 Task: Apply top border.
Action: Mouse moved to (261, 446)
Screenshot: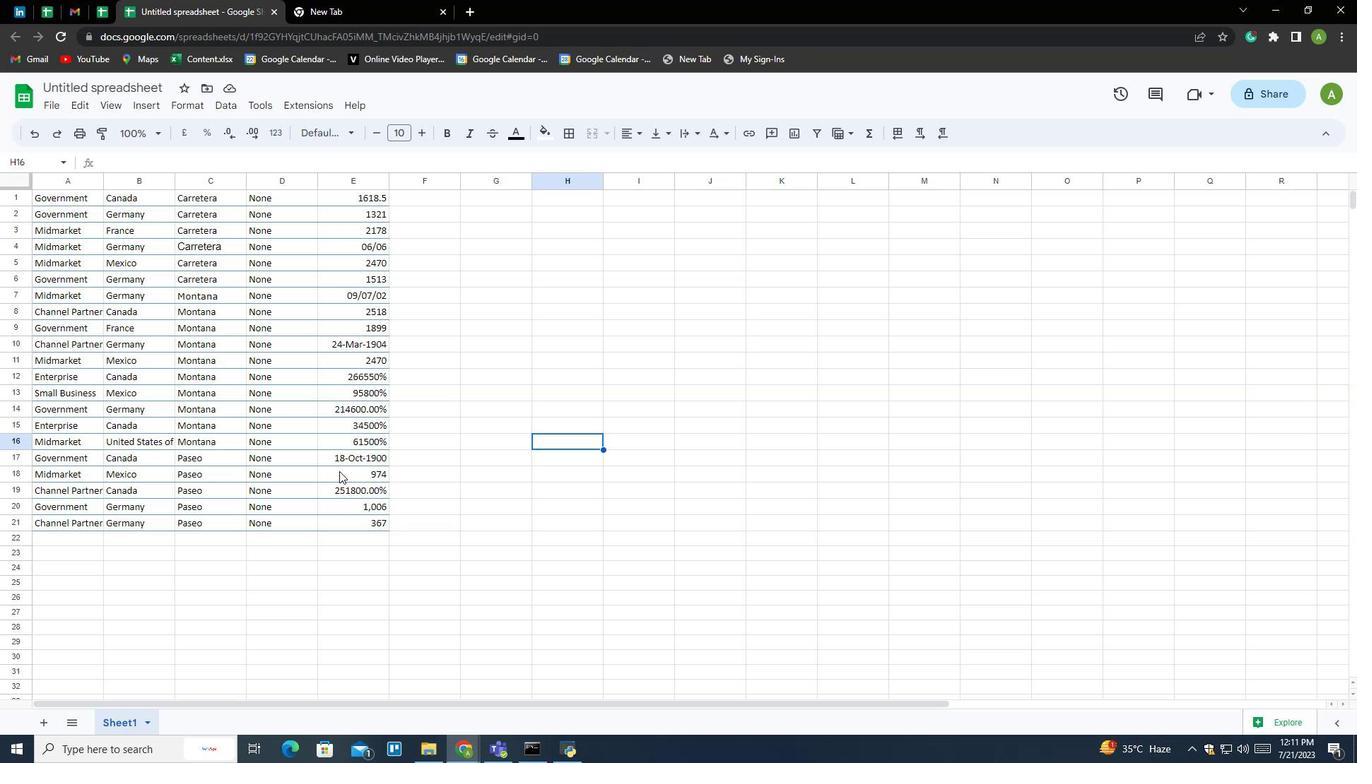 
Action: Mouse pressed left at (261, 446)
Screenshot: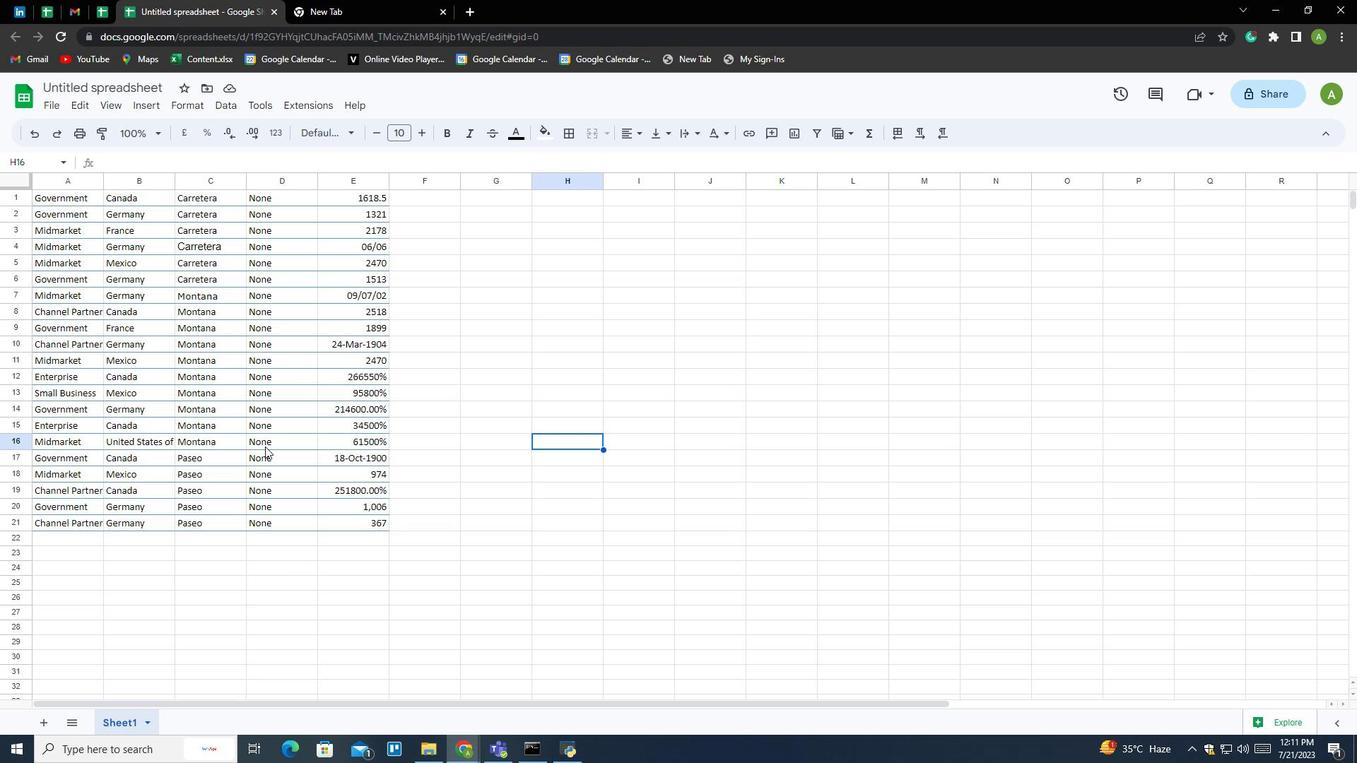 
Action: Key pressed ctrl+A
Screenshot: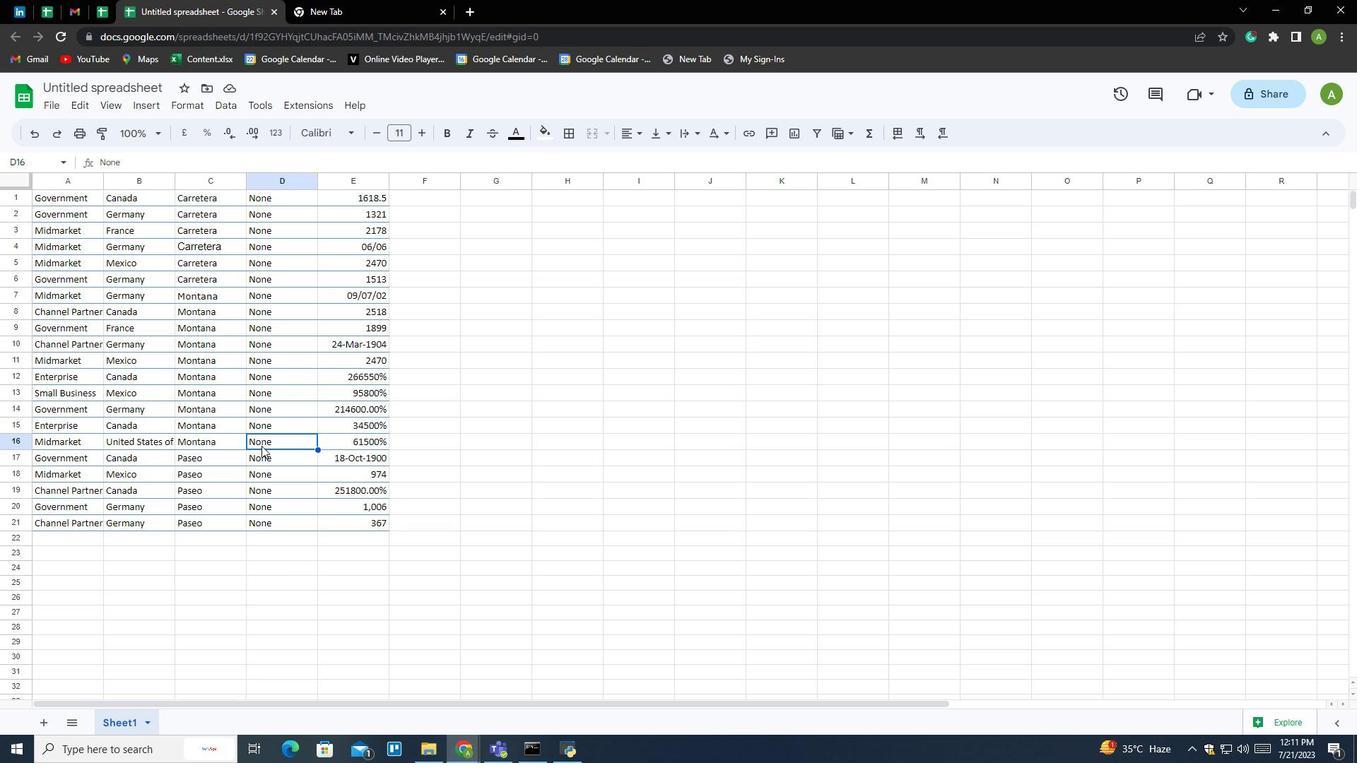 
Action: Mouse moved to (565, 129)
Screenshot: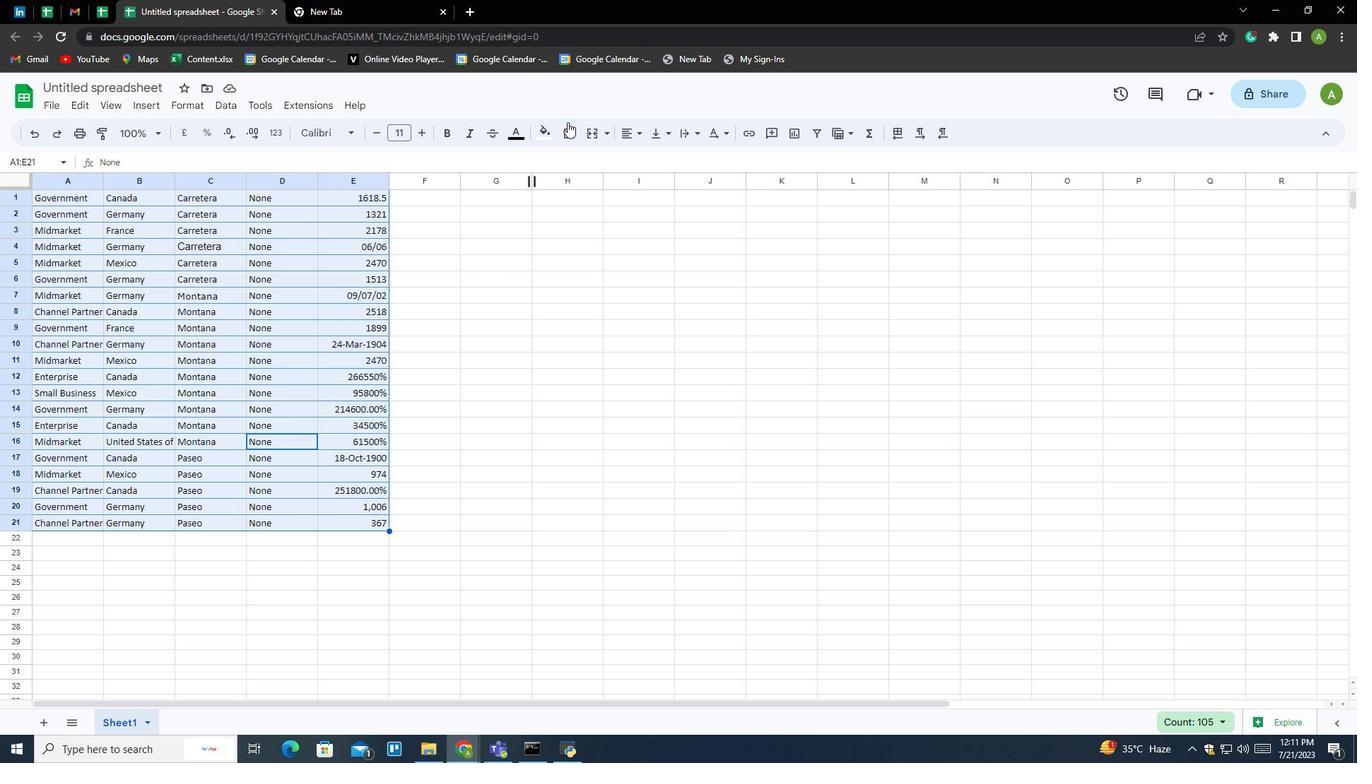 
Action: Mouse pressed left at (565, 129)
Screenshot: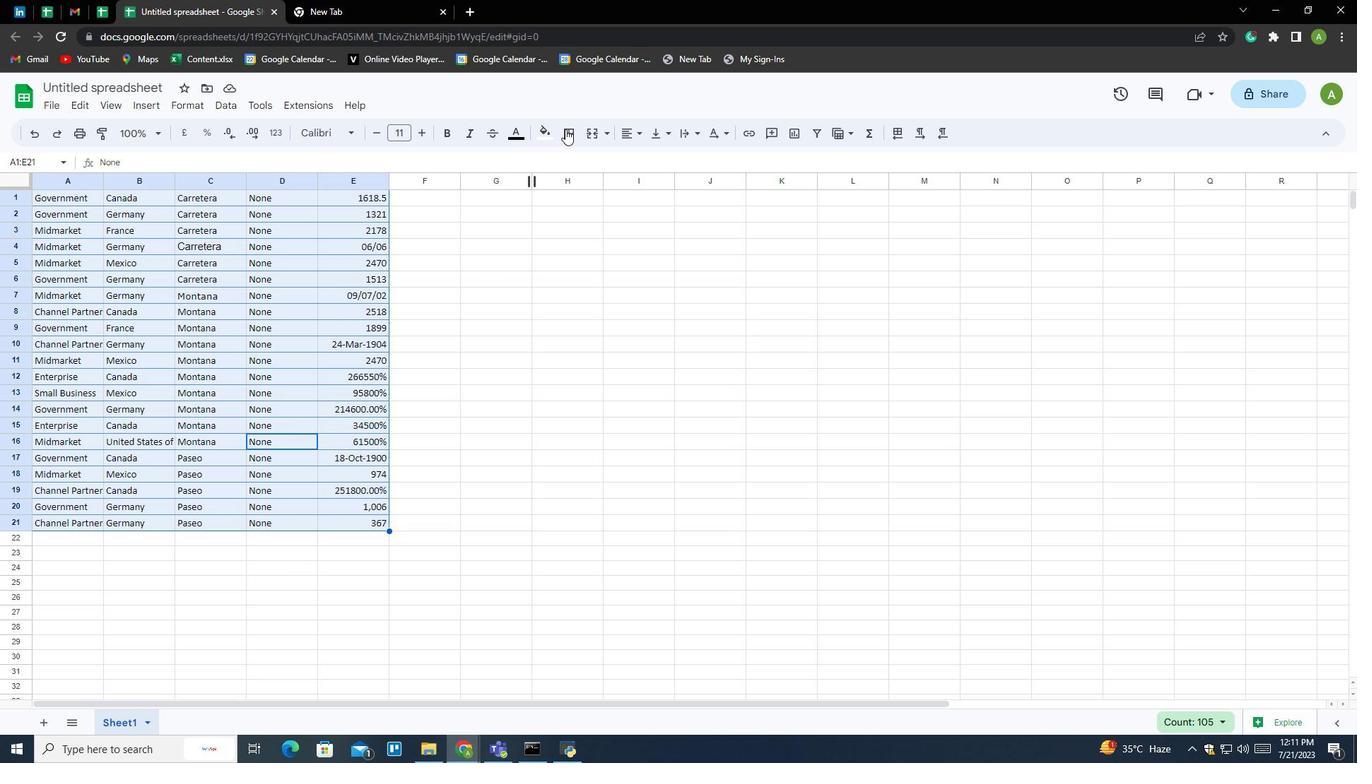 
Action: Mouse moved to (598, 182)
Screenshot: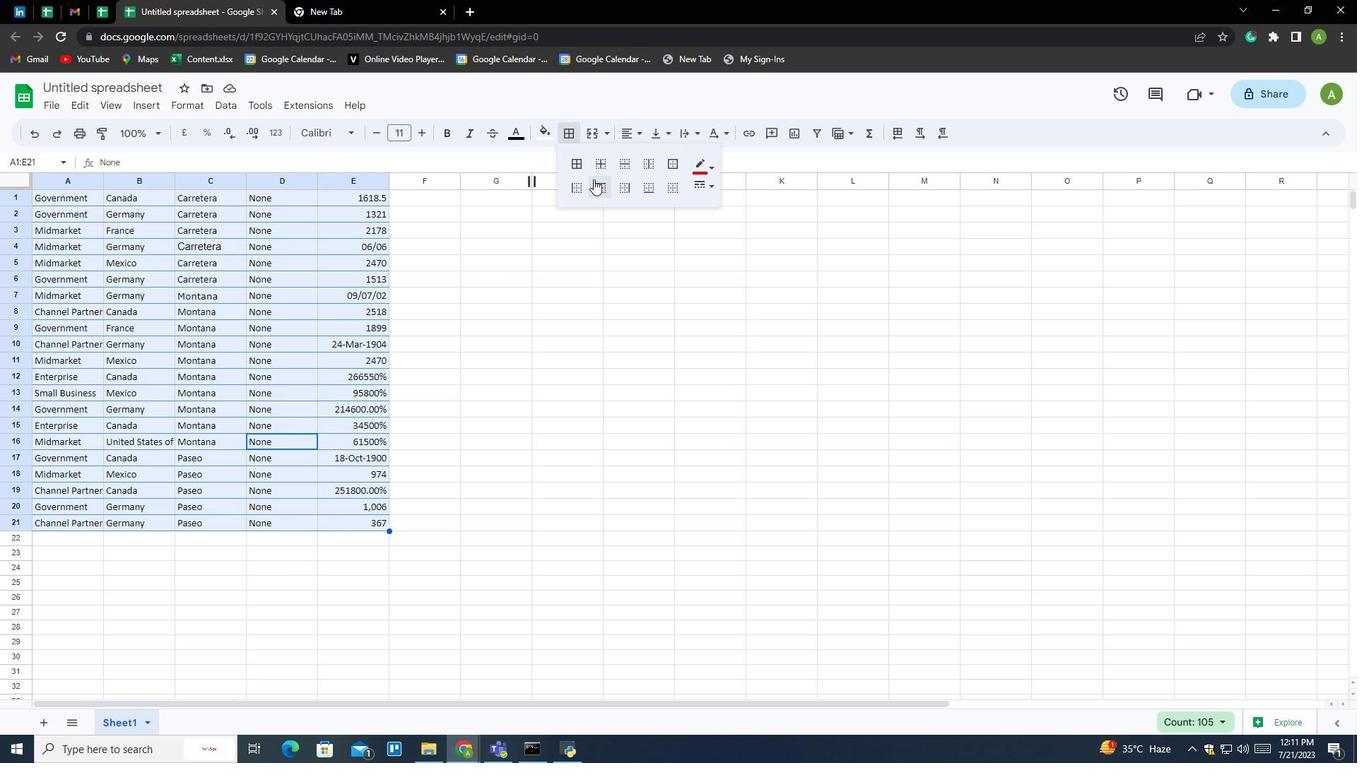 
Action: Mouse pressed left at (598, 182)
Screenshot: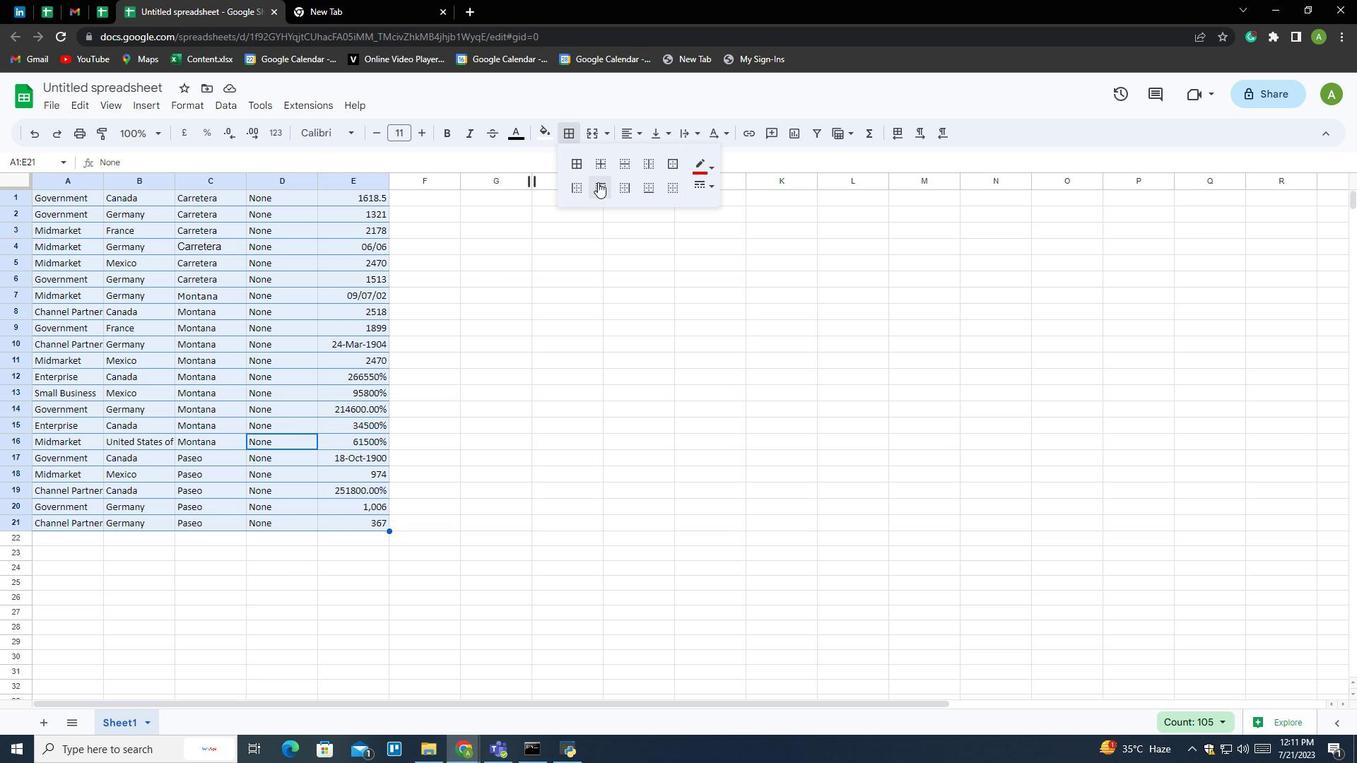 
Action: Mouse moved to (508, 457)
Screenshot: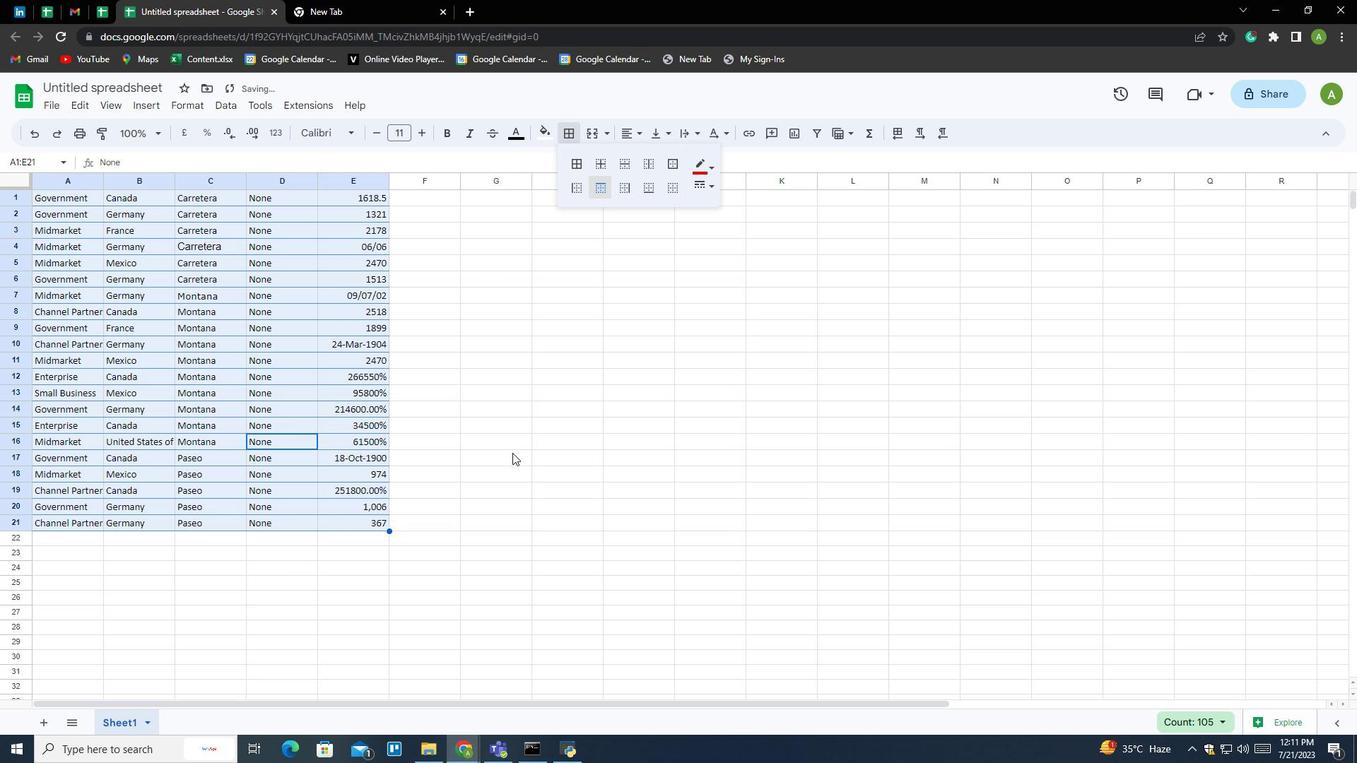 
